 Task: Create New Vendor with Vendor Name: Cafe Rio, Billing Address Line1: 7276 Swanson Street, Billing Address Line2: Medford, Billing Address Line3: NY 10977
Action: Mouse moved to (194, 22)
Screenshot: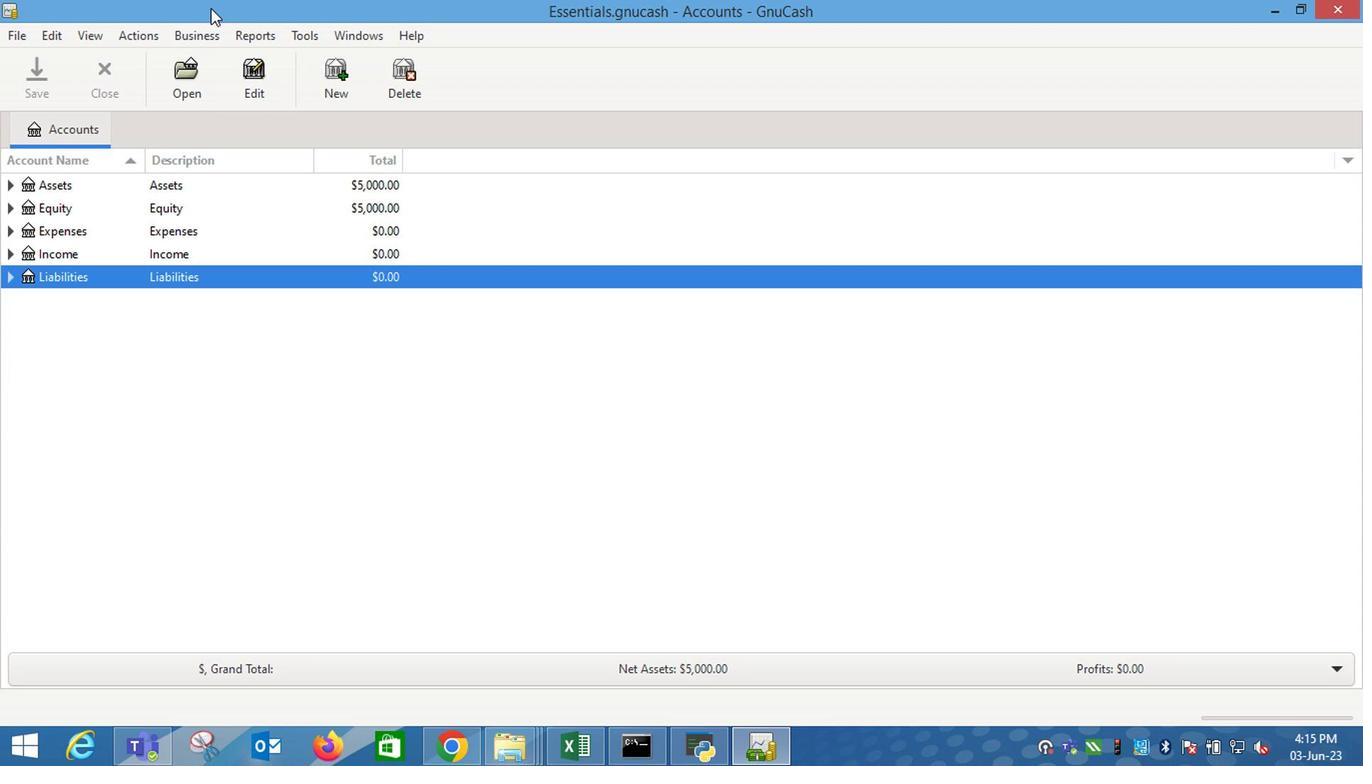 
Action: Mouse pressed left at (194, 22)
Screenshot: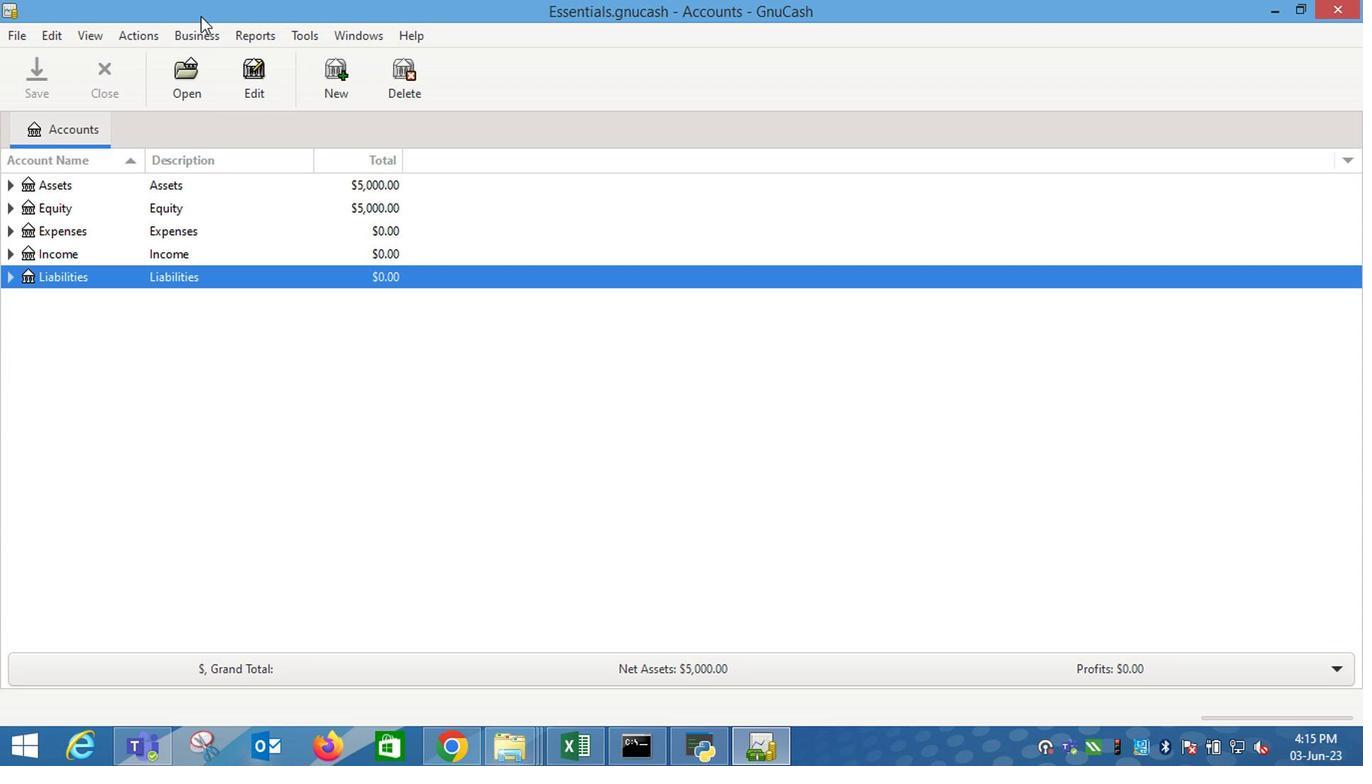 
Action: Mouse moved to (193, 36)
Screenshot: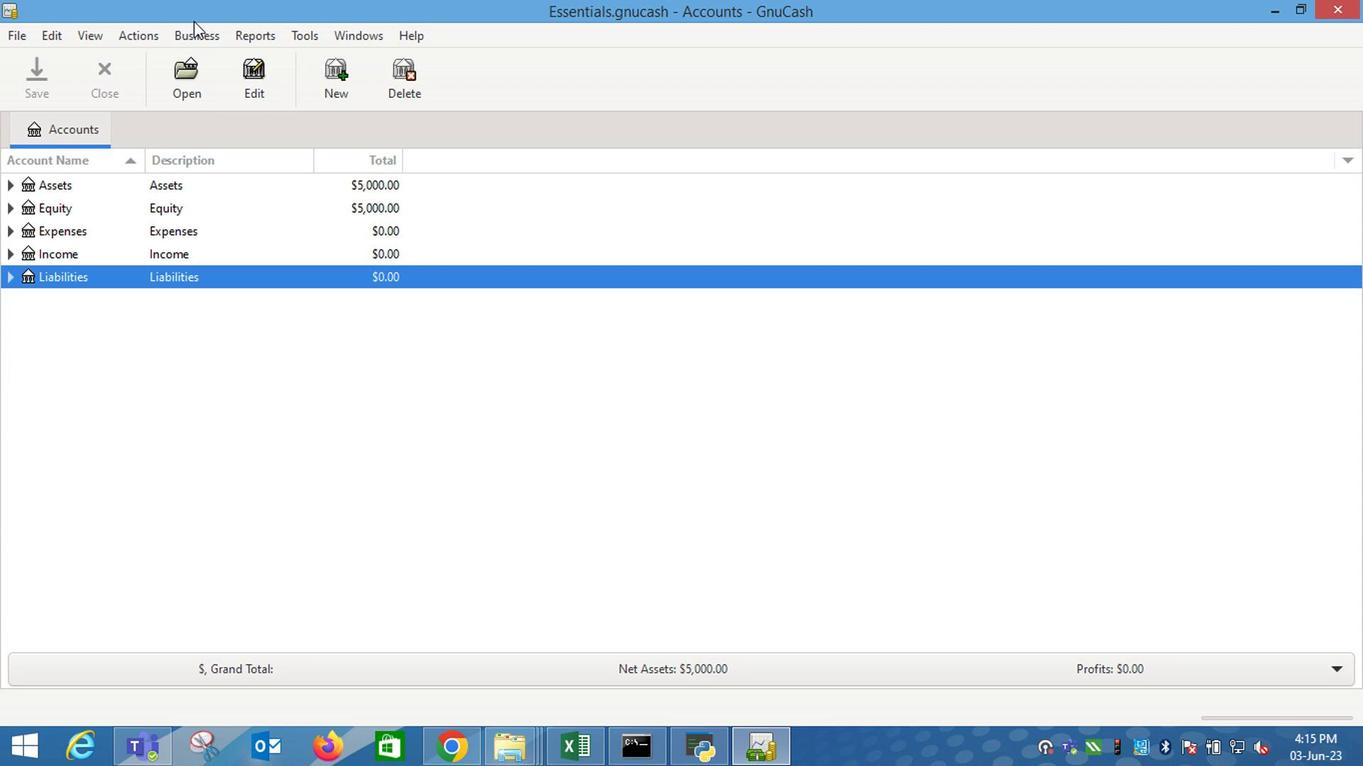 
Action: Mouse pressed left at (193, 36)
Screenshot: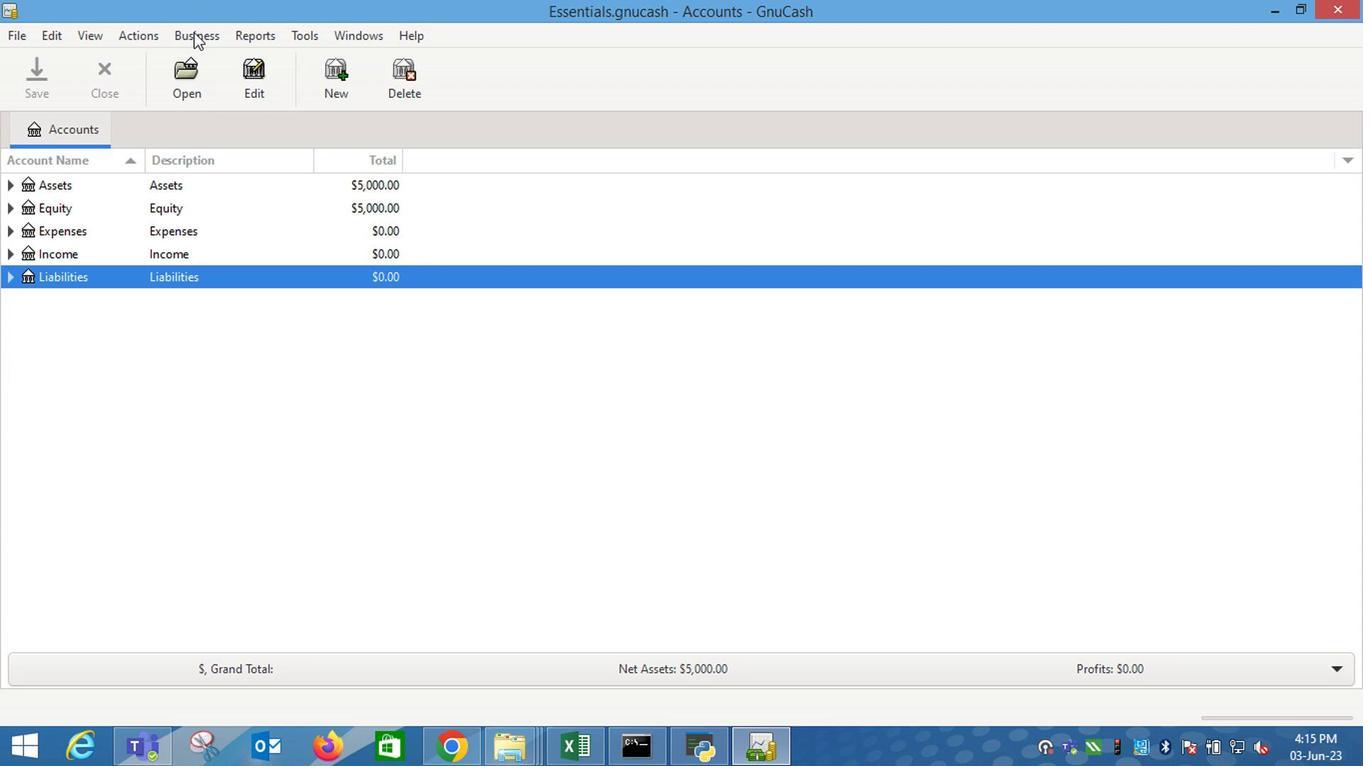 
Action: Mouse moved to (441, 117)
Screenshot: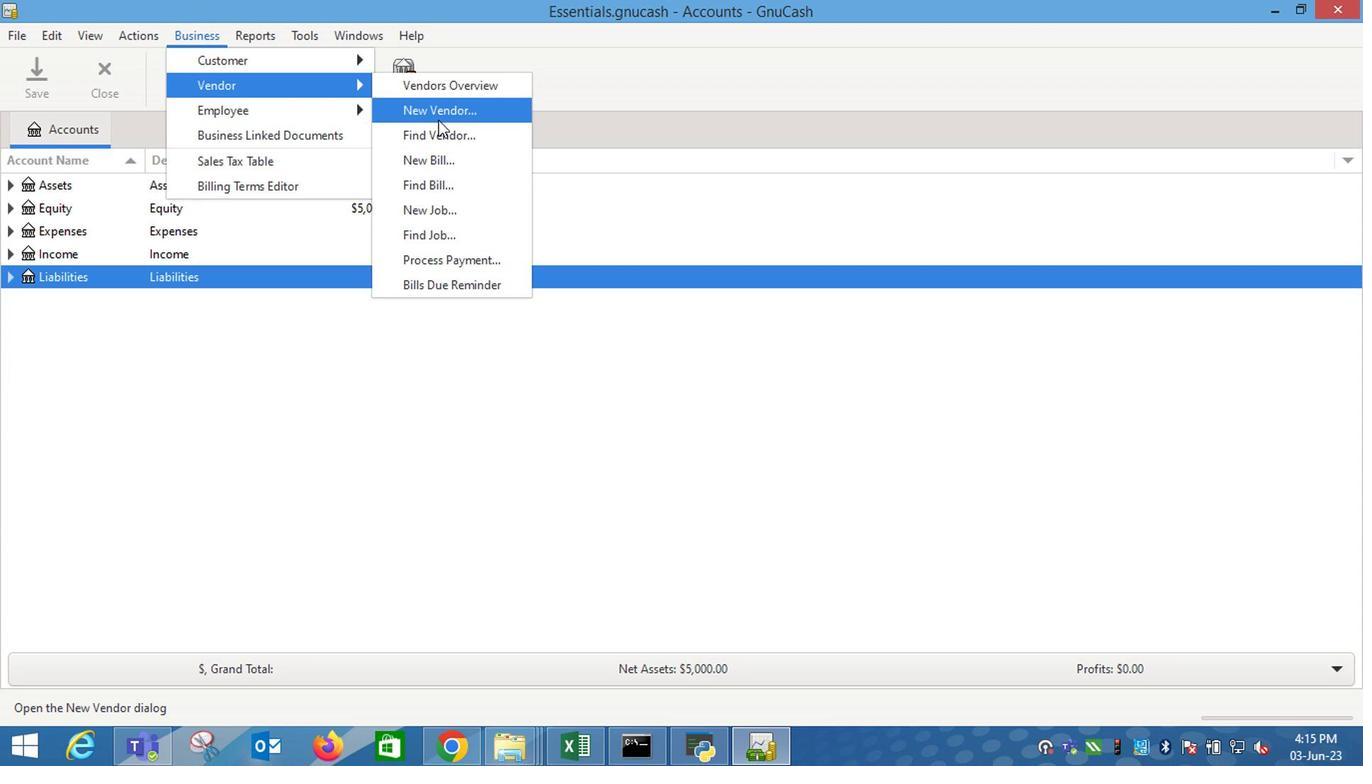 
Action: Mouse pressed left at (441, 117)
Screenshot: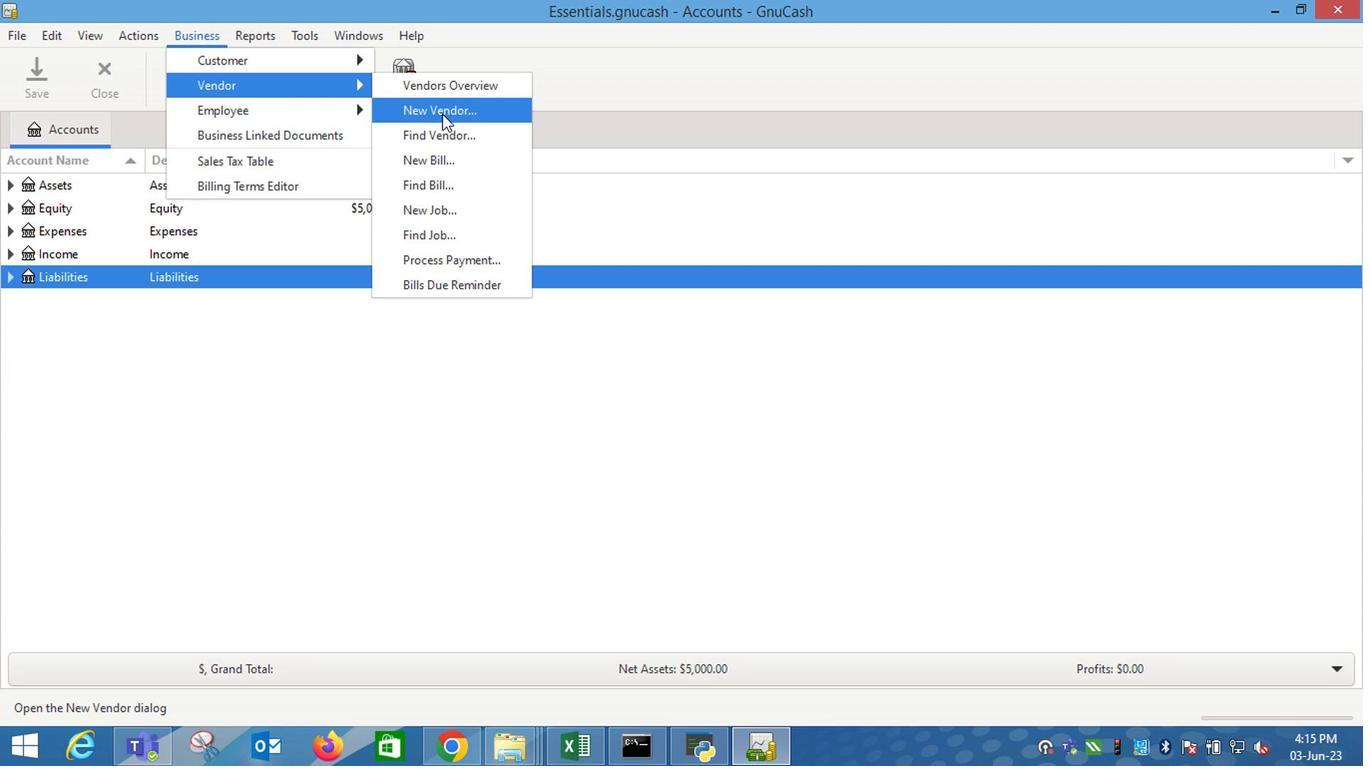 
Action: Mouse moved to (1005, 344)
Screenshot: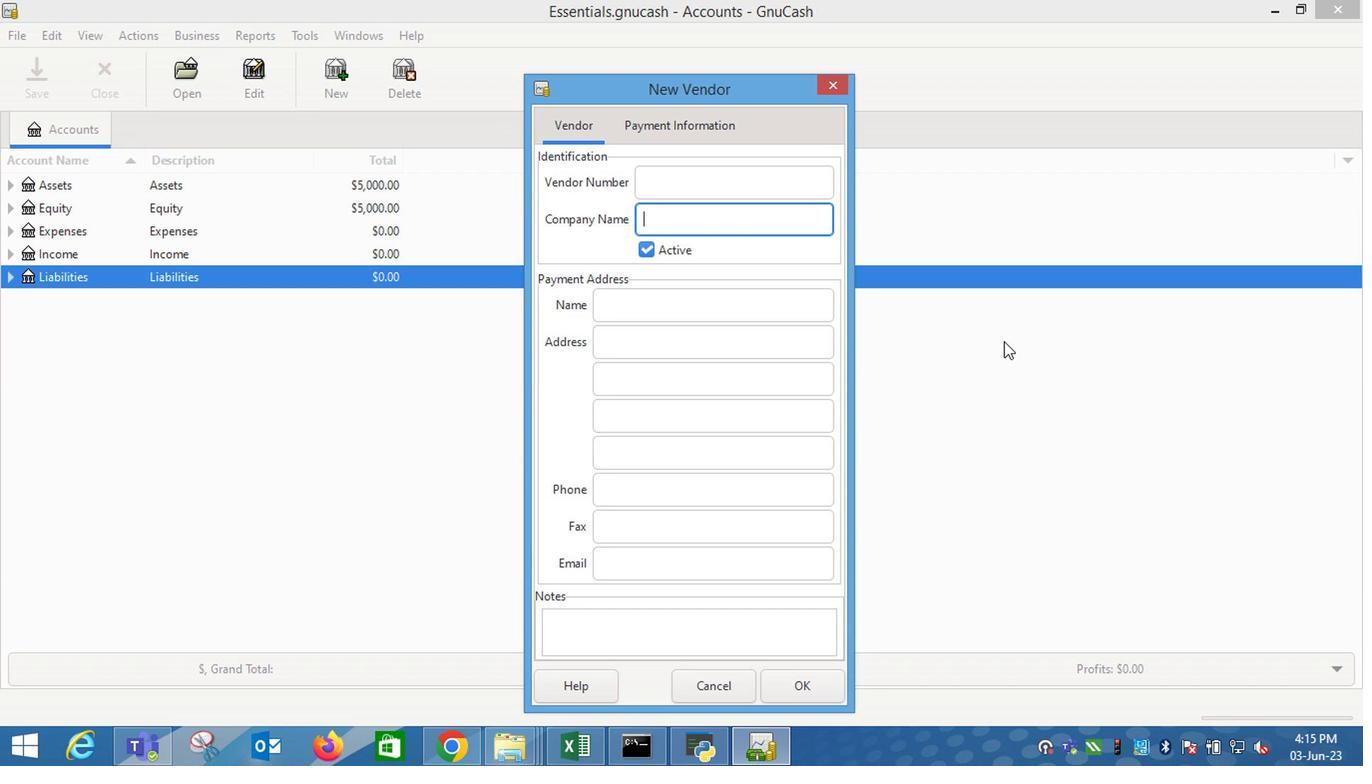 
Action: Key pressed <Key.shift_r>Cafe<Key.space><Key.shift_r>Rio<Key.tab><Key.tab><Key.tab>7276<Key.space><Key.shift_r>Swanson<Key.space><Key.shift_r>Street<Key.tab><Key.shift_r>Medford<Key.tab><Key.shift_r>NY<Key.space>10977
Screenshot: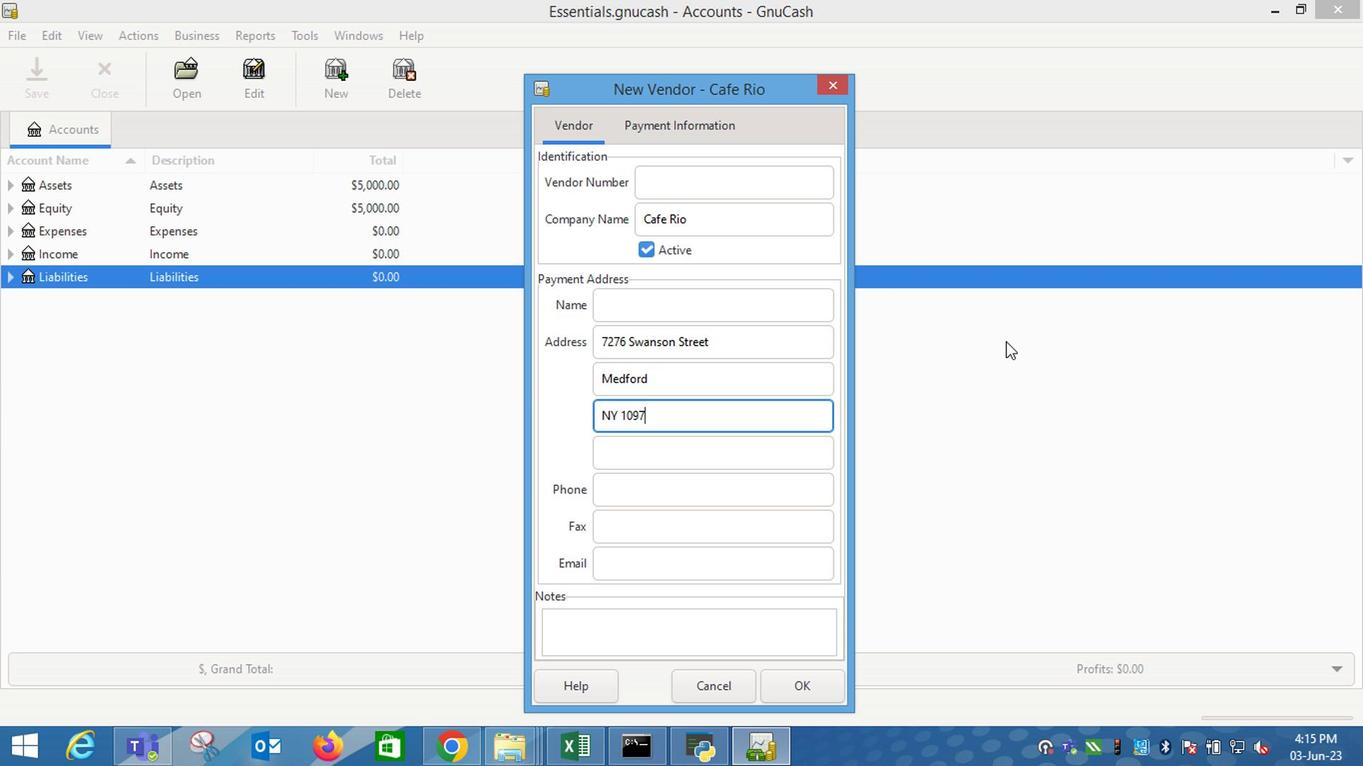 
Action: Mouse moved to (717, 132)
Screenshot: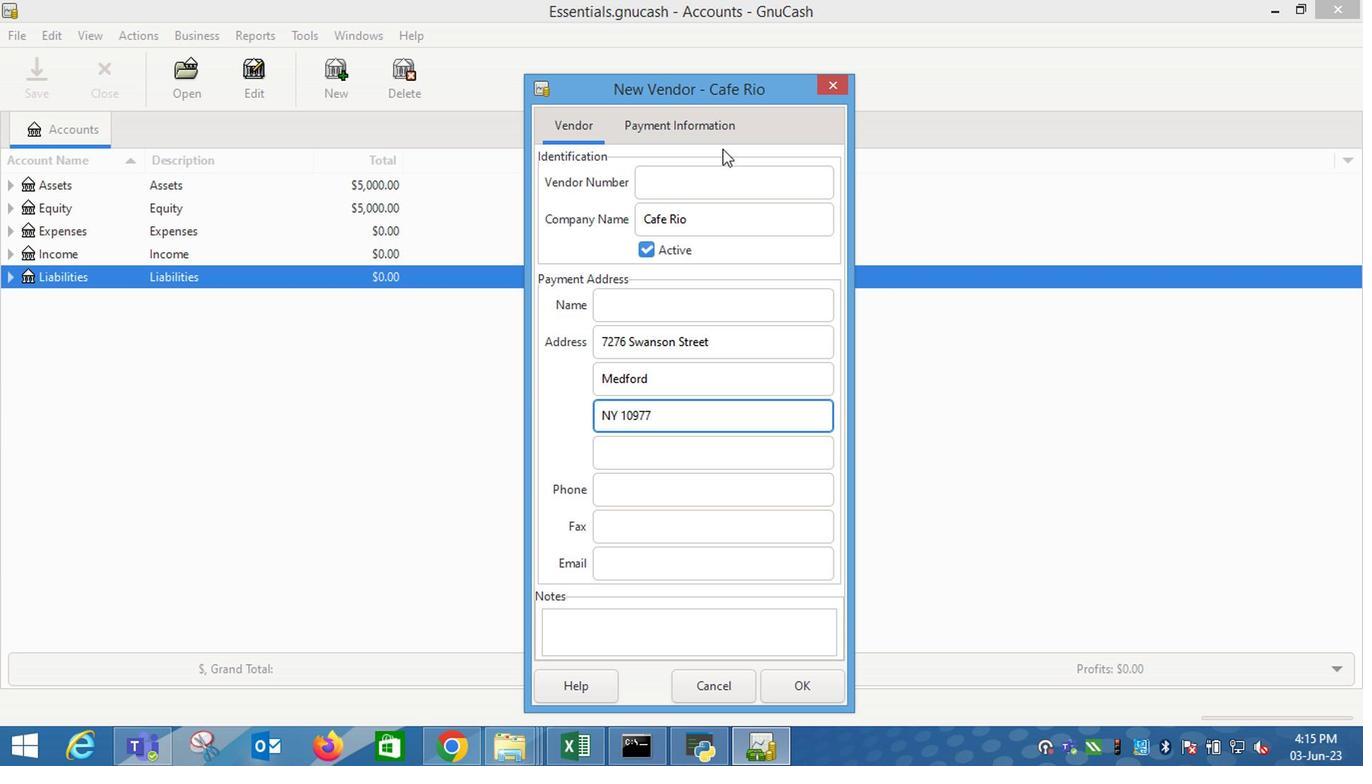 
Action: Mouse pressed left at (717, 132)
Screenshot: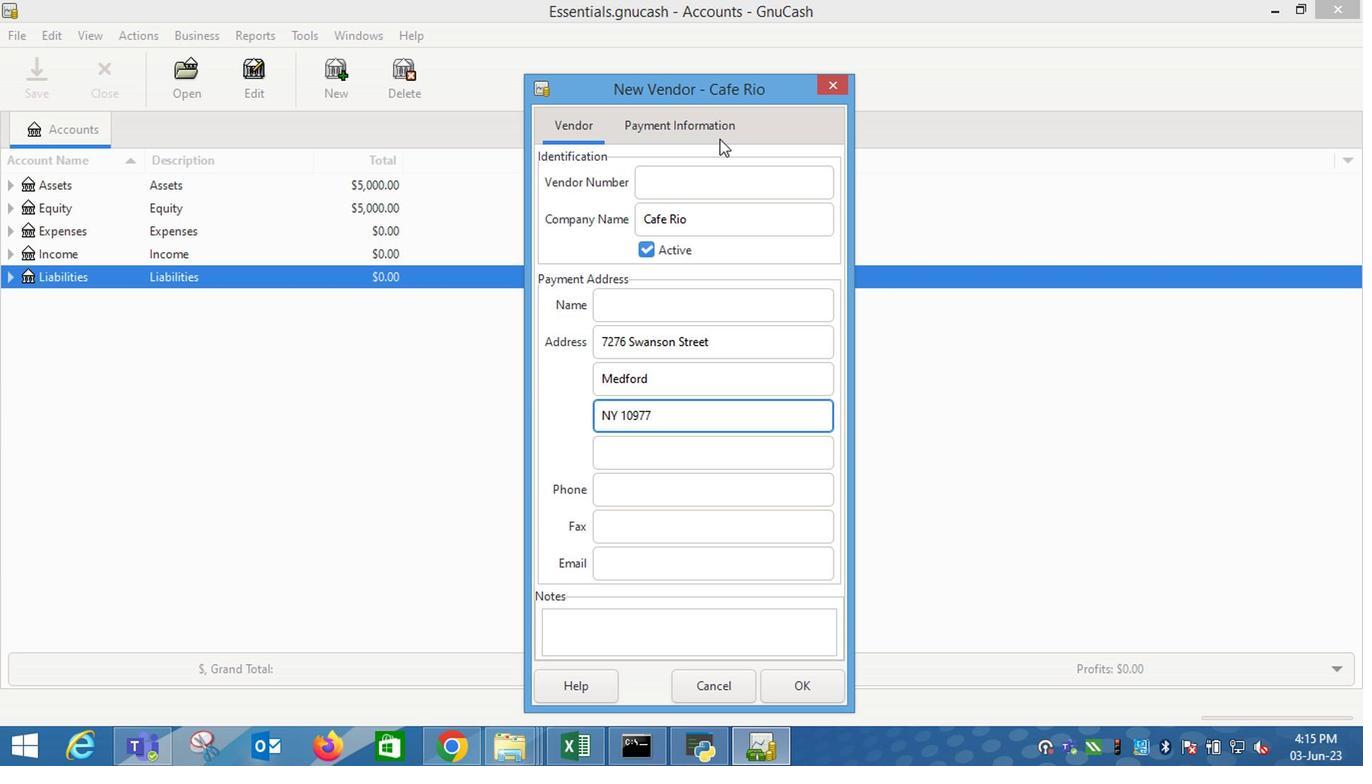 
Action: Mouse moved to (806, 688)
Screenshot: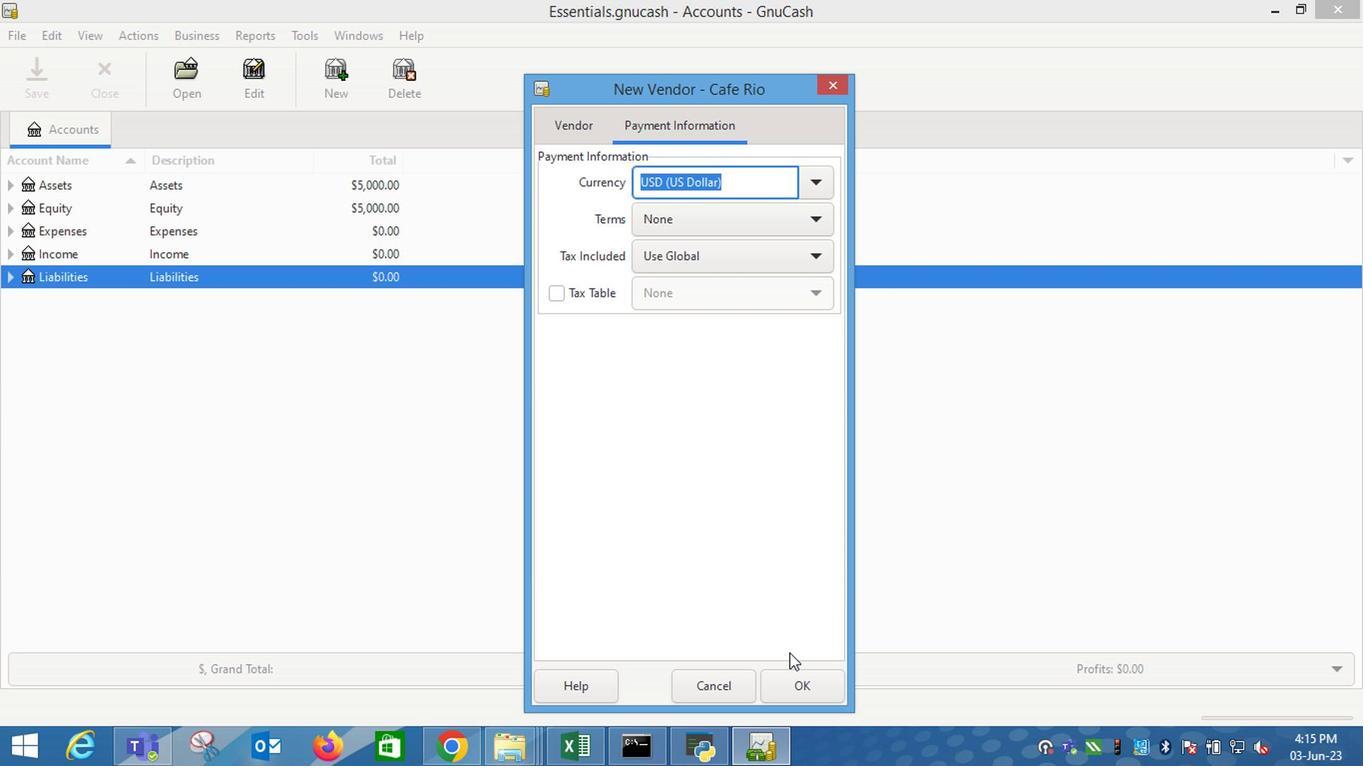 
Action: Mouse pressed left at (806, 688)
Screenshot: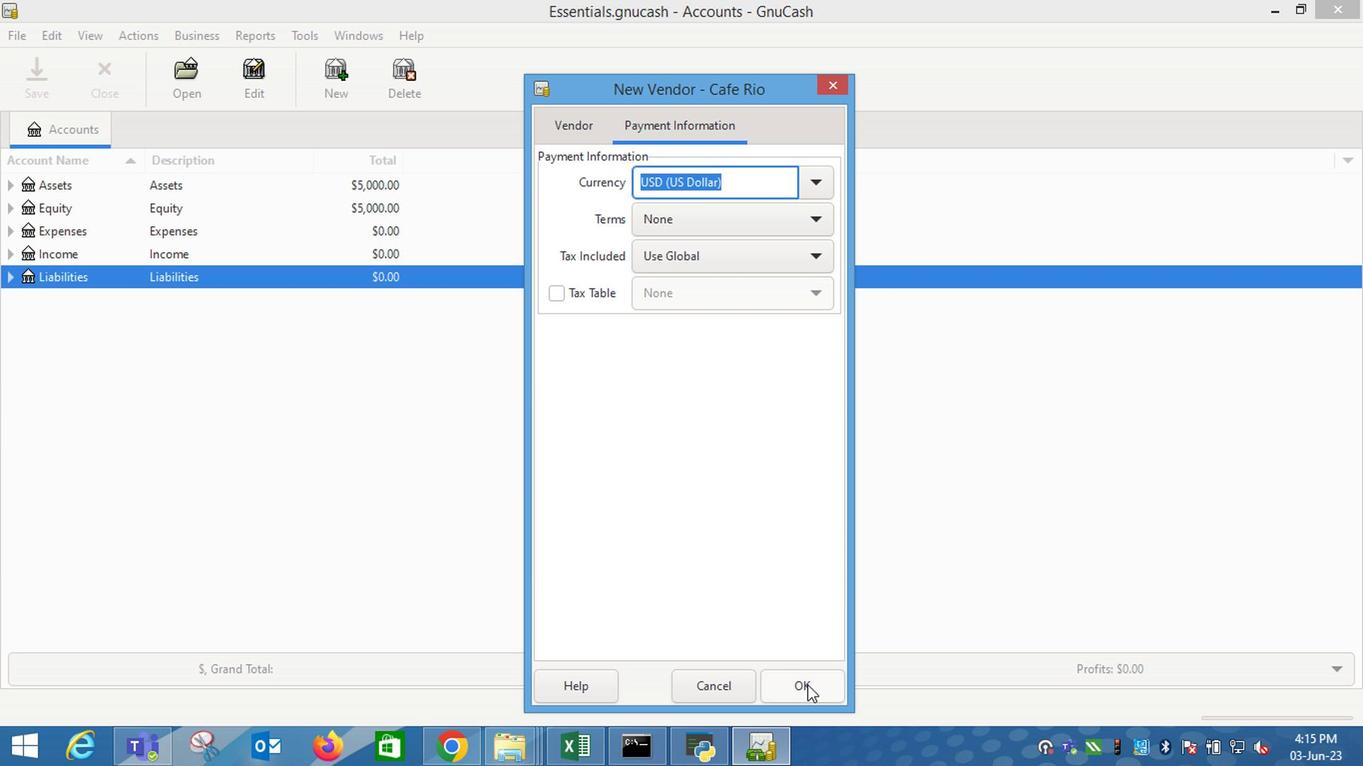 
Action: Mouse moved to (808, 685)
Screenshot: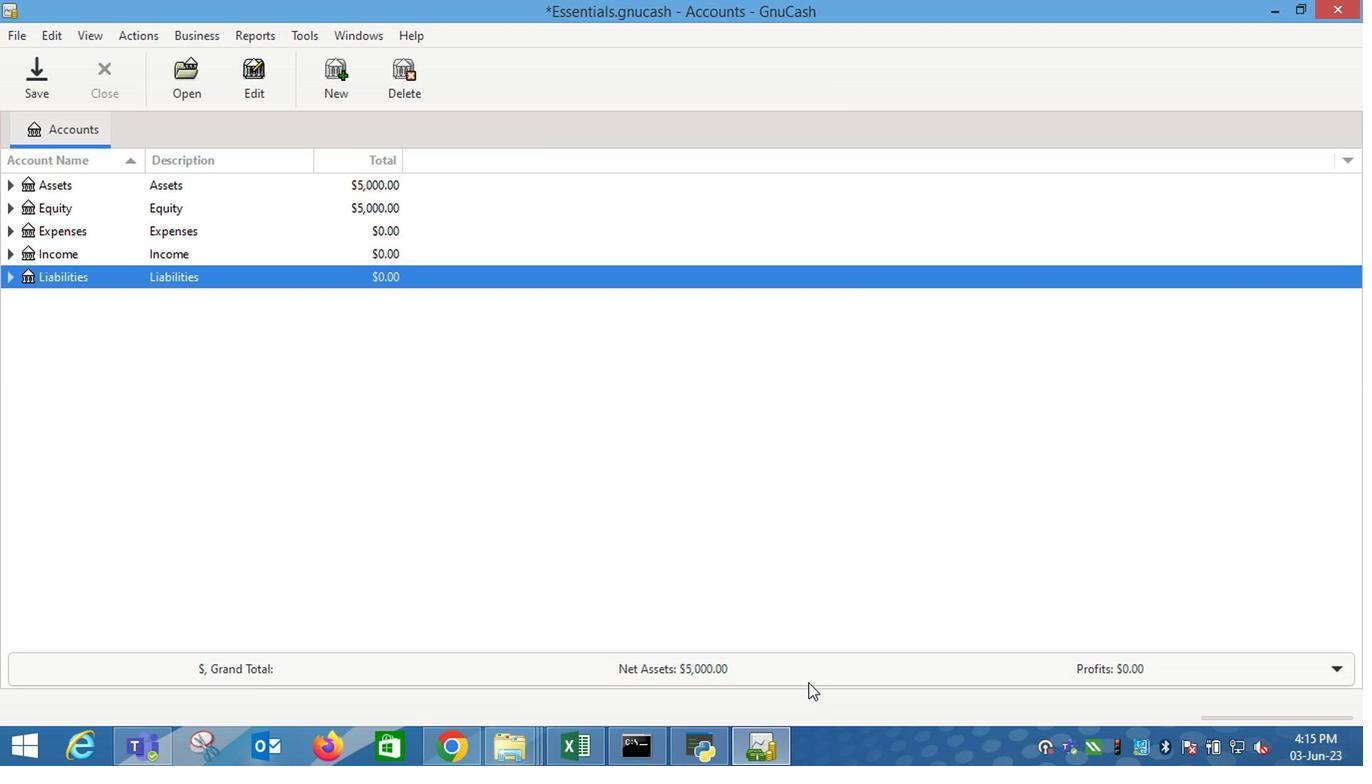 
